 Task: Set the Tax Included "Yes" Under New Vendor in New Bill.
Action: Mouse moved to (121, 14)
Screenshot: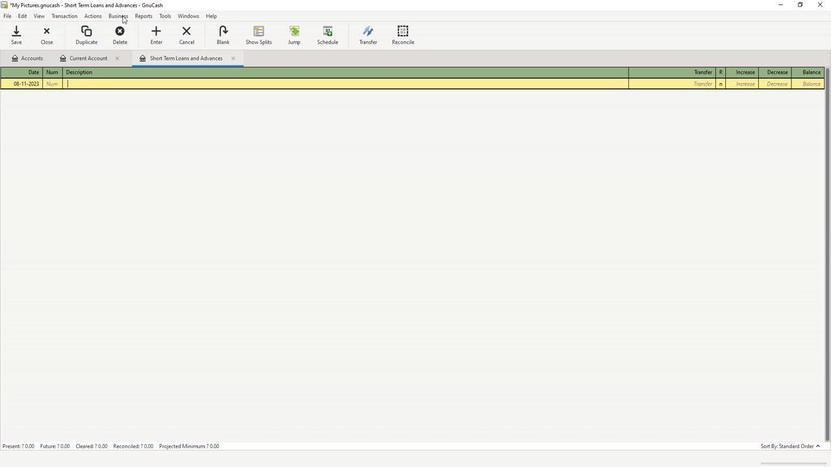 
Action: Mouse pressed left at (121, 14)
Screenshot: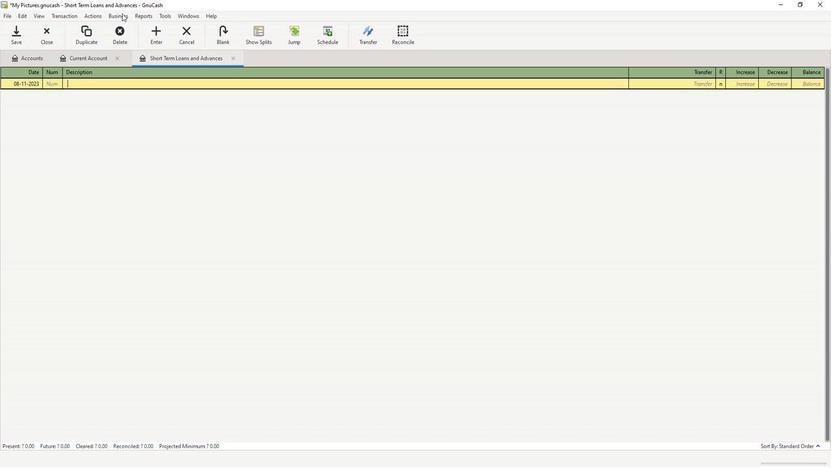 
Action: Mouse moved to (133, 38)
Screenshot: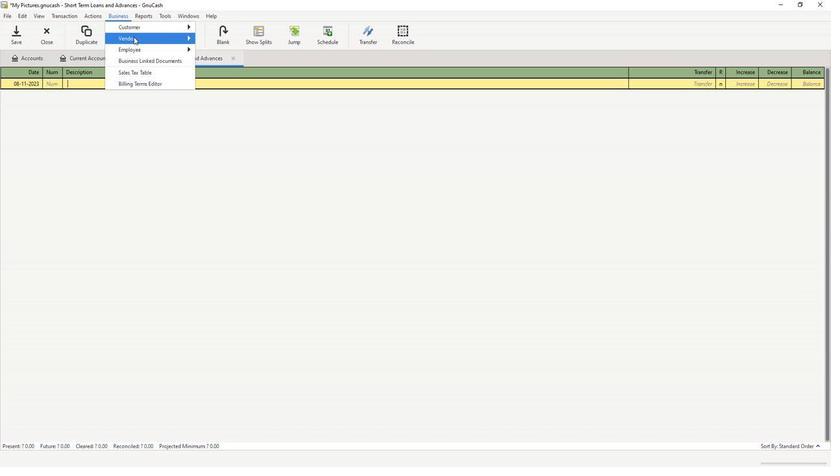 
Action: Mouse pressed left at (133, 38)
Screenshot: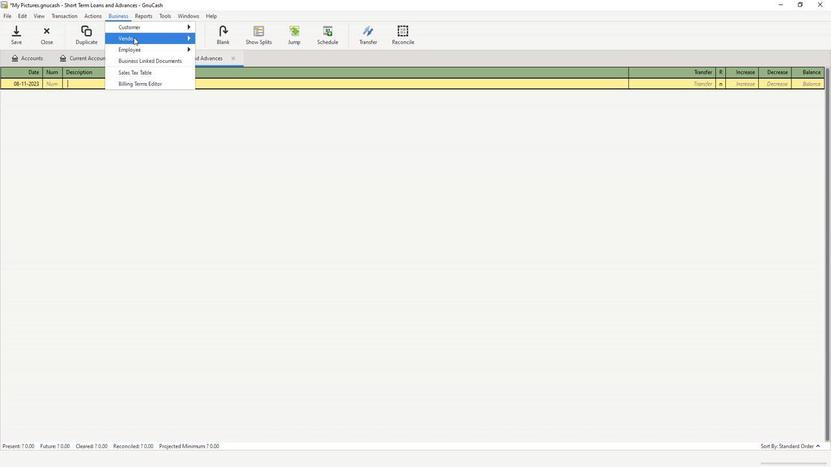 
Action: Mouse moved to (224, 73)
Screenshot: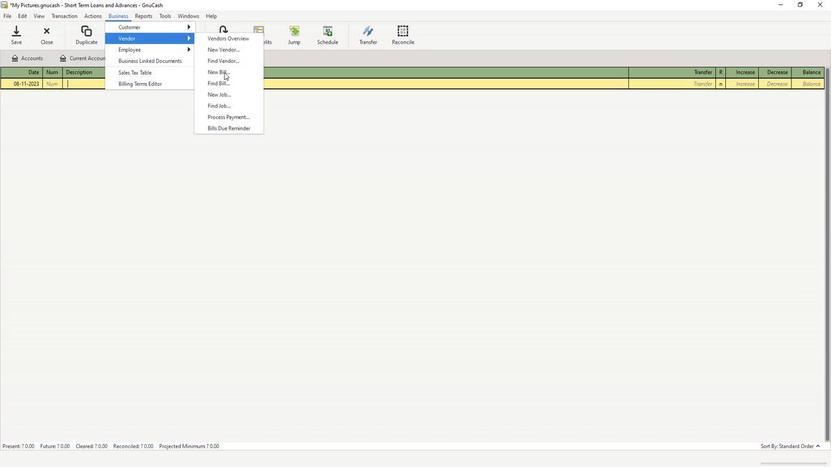 
Action: Mouse pressed left at (224, 73)
Screenshot: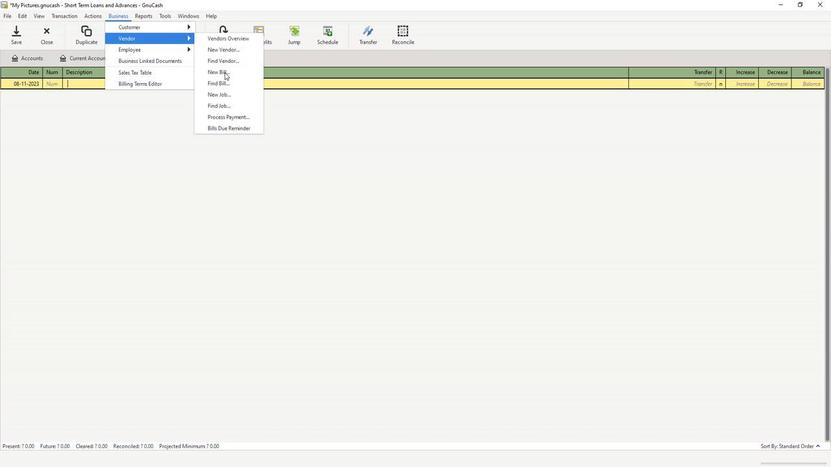 
Action: Mouse moved to (461, 222)
Screenshot: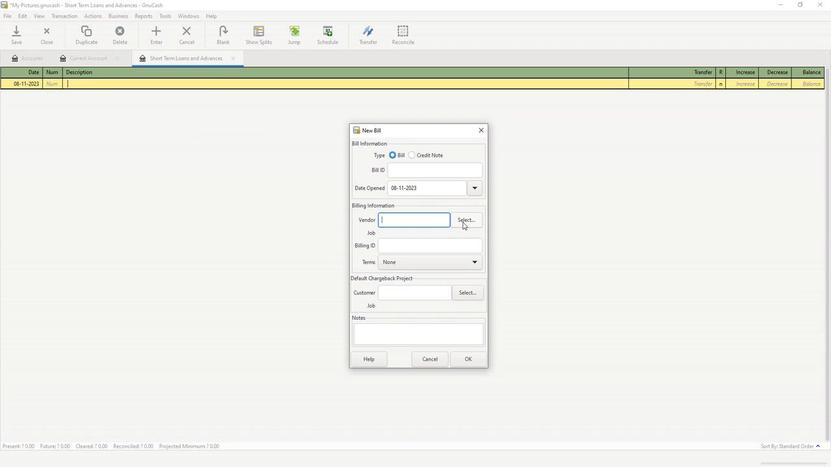 
Action: Mouse pressed left at (461, 222)
Screenshot: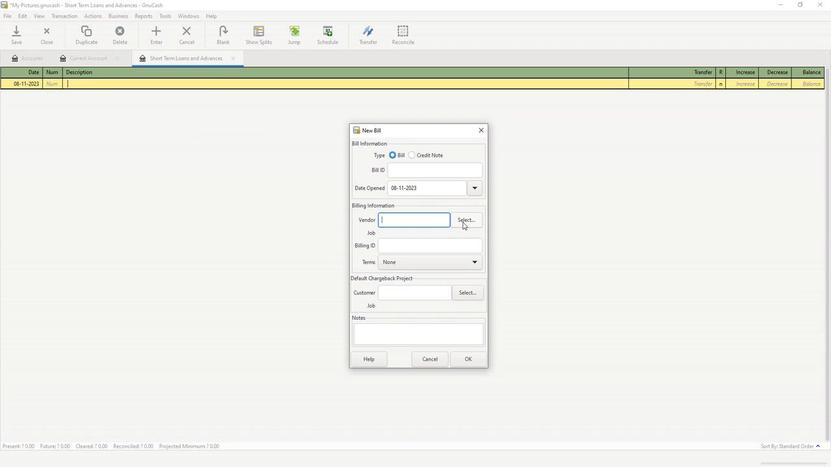 
Action: Mouse moved to (446, 309)
Screenshot: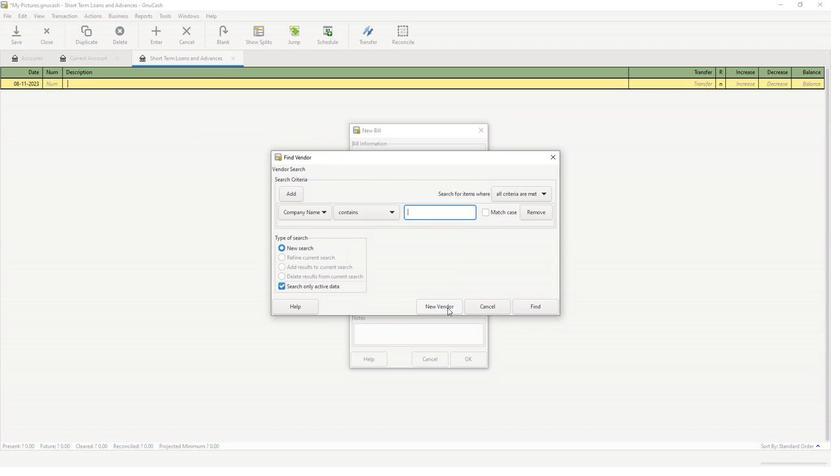 
Action: Mouse pressed left at (446, 309)
Screenshot: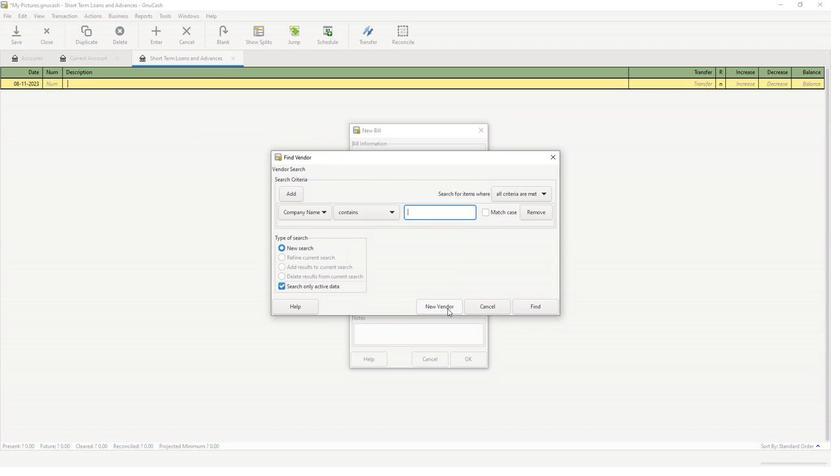 
Action: Mouse moved to (407, 128)
Screenshot: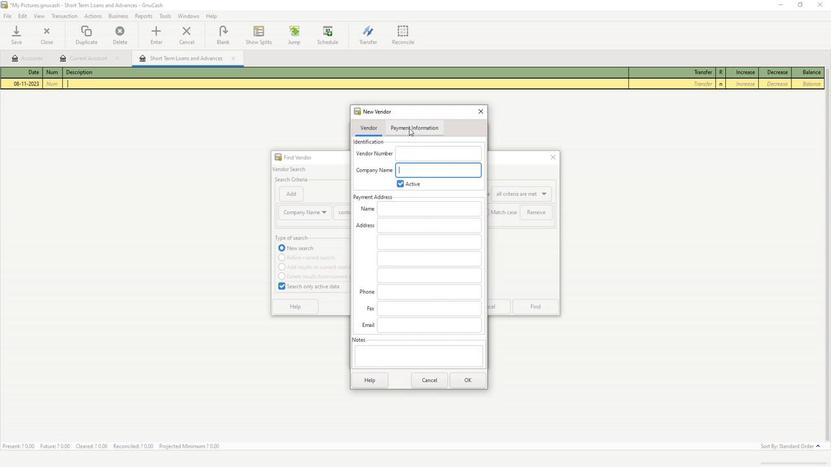 
Action: Mouse pressed left at (407, 128)
Screenshot: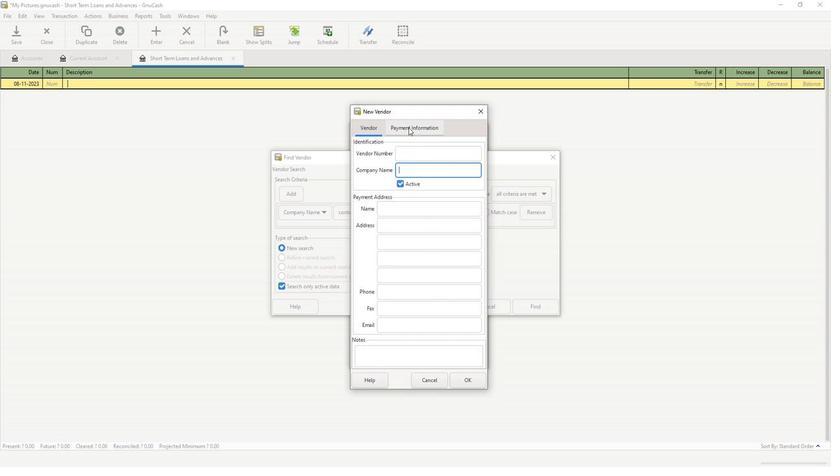 
Action: Mouse moved to (459, 186)
Screenshot: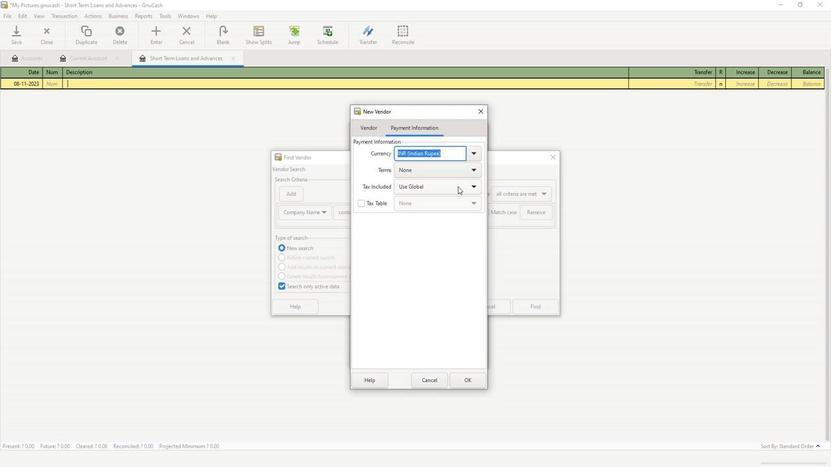 
Action: Mouse pressed left at (459, 186)
Screenshot: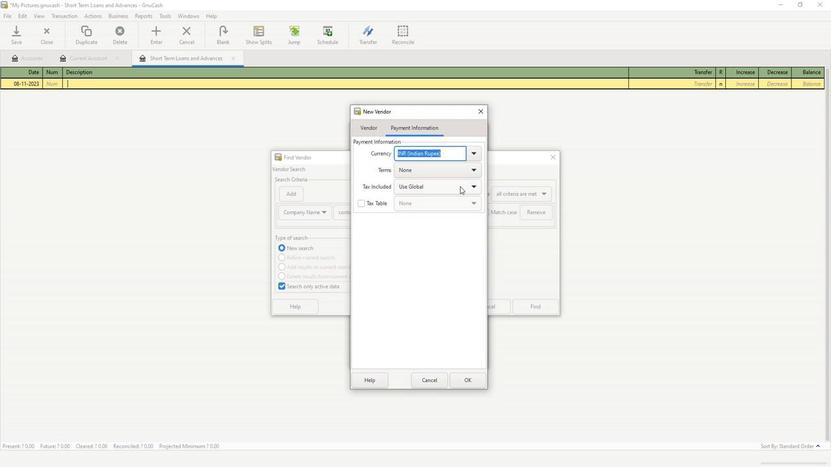 
Action: Mouse moved to (448, 164)
Screenshot: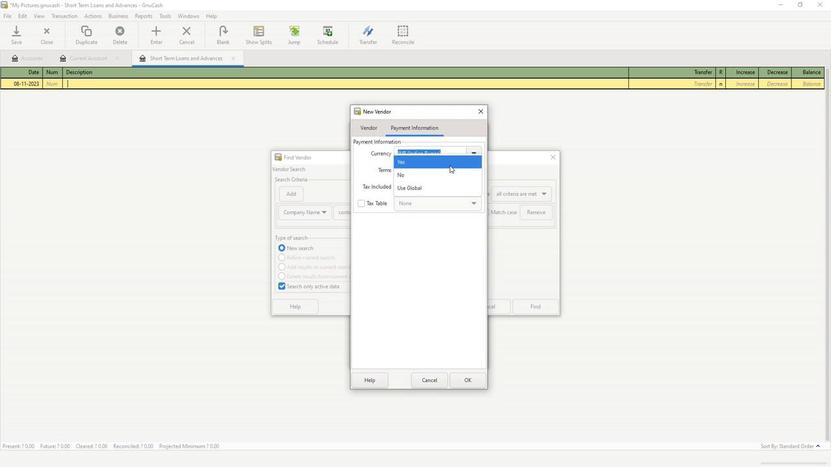 
Action: Mouse pressed left at (448, 164)
Screenshot: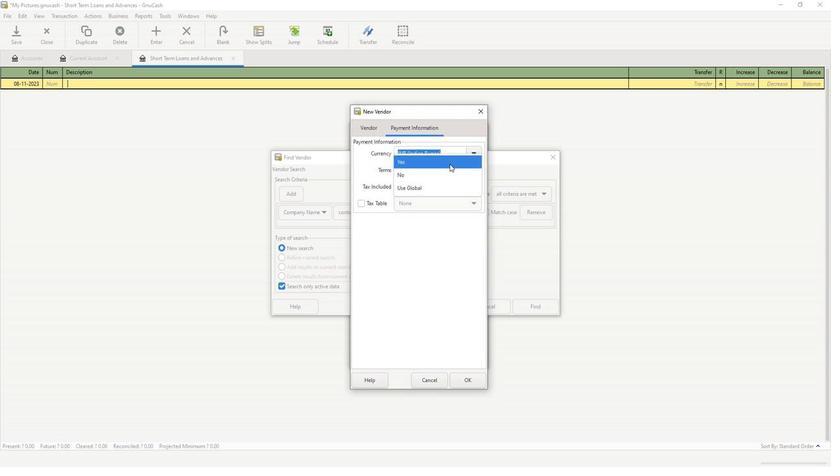 
Action: Mouse moved to (468, 381)
Screenshot: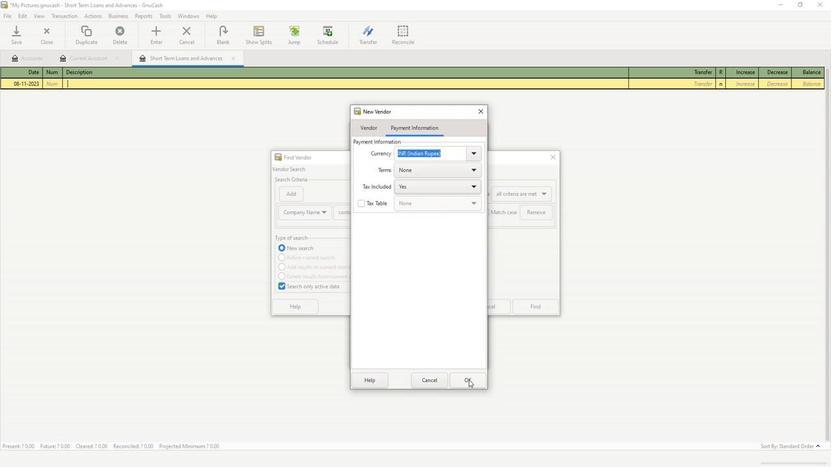 
